 Task: select a rule when a card is selectd in list name by anyone except me.
Action: Mouse moved to (1178, 92)
Screenshot: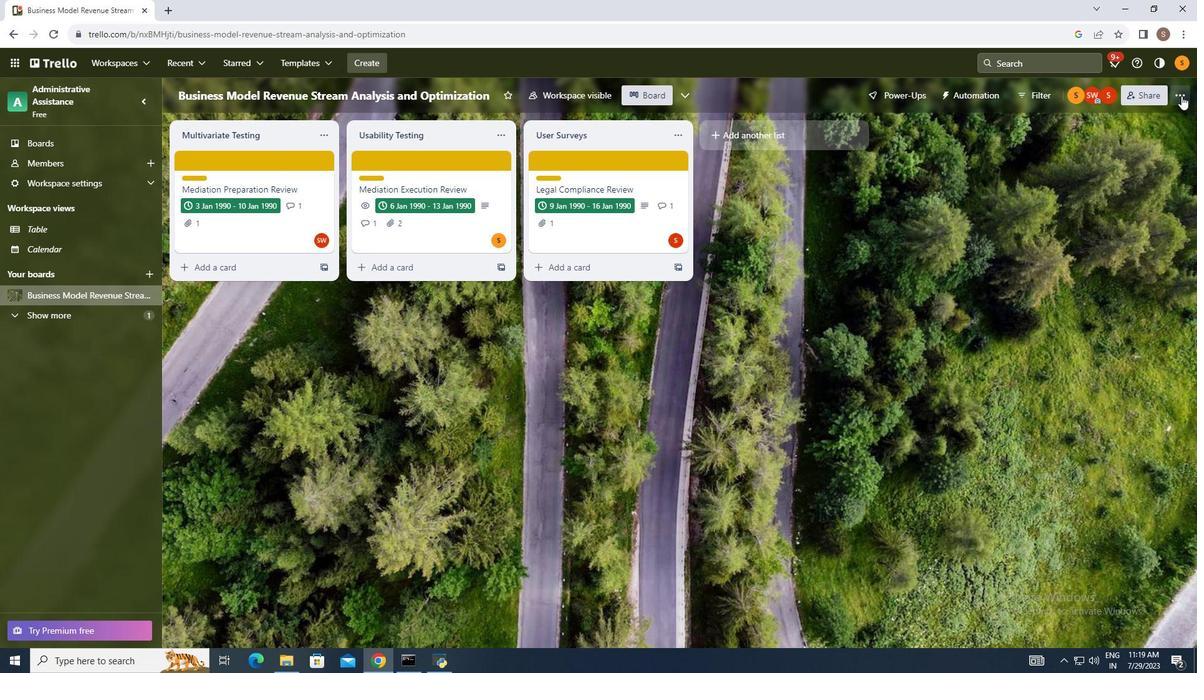 
Action: Mouse pressed left at (1178, 92)
Screenshot: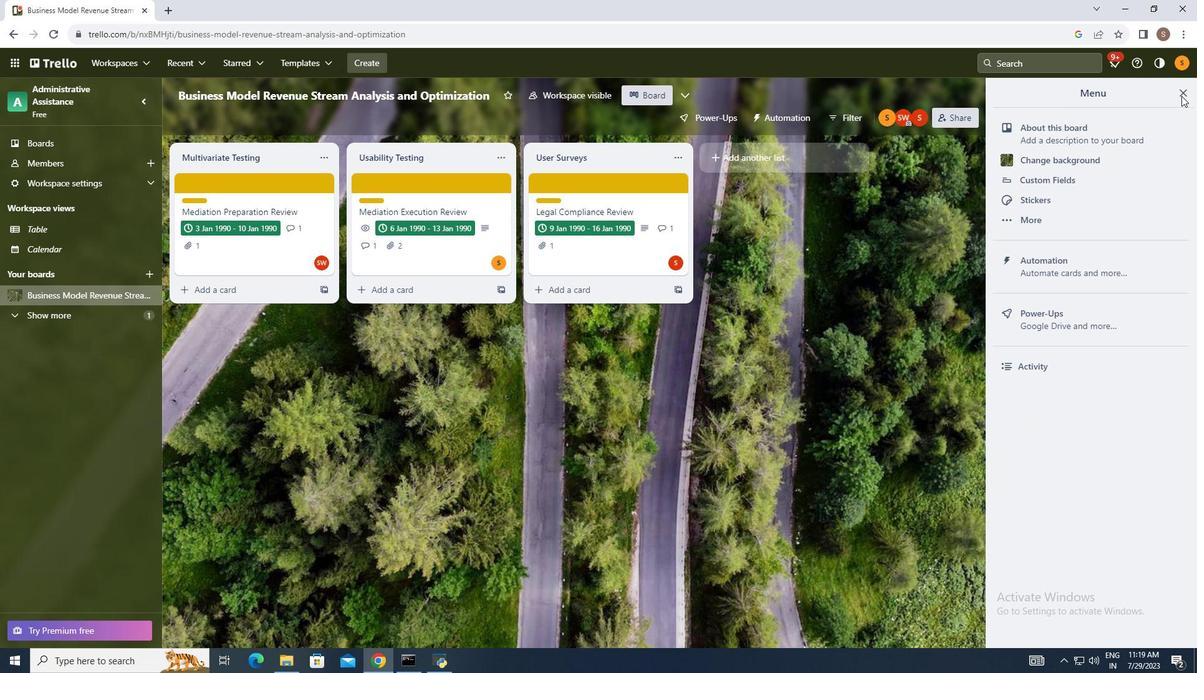 
Action: Mouse moved to (1076, 269)
Screenshot: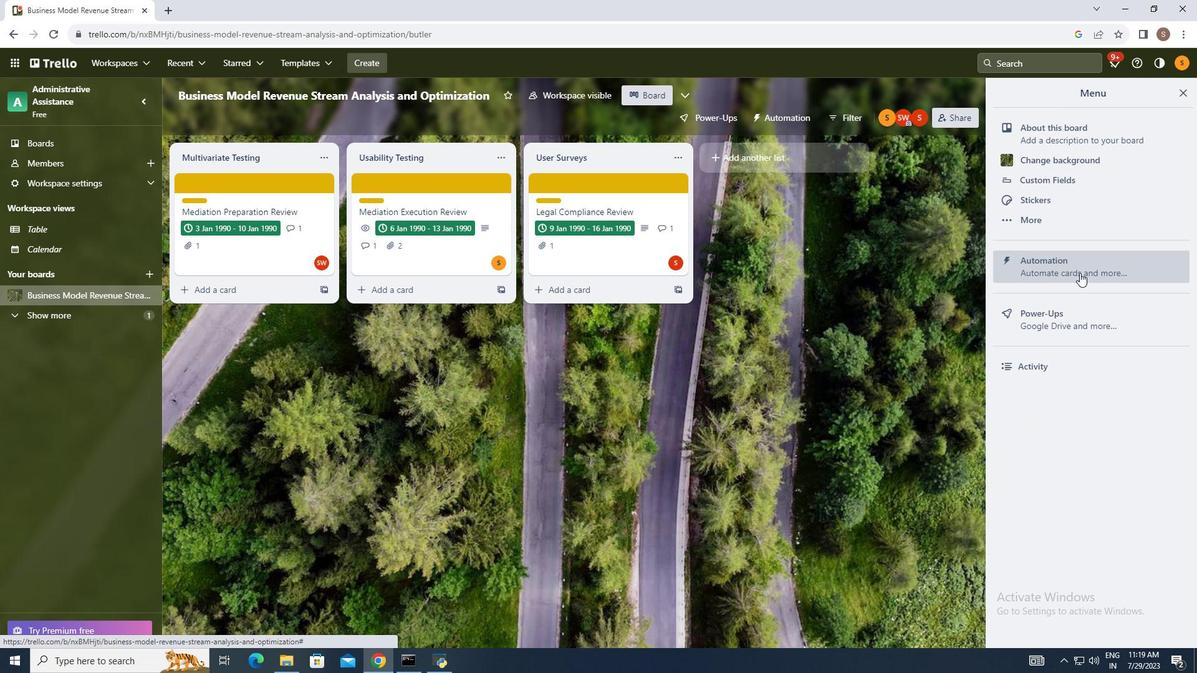 
Action: Mouse pressed left at (1076, 269)
Screenshot: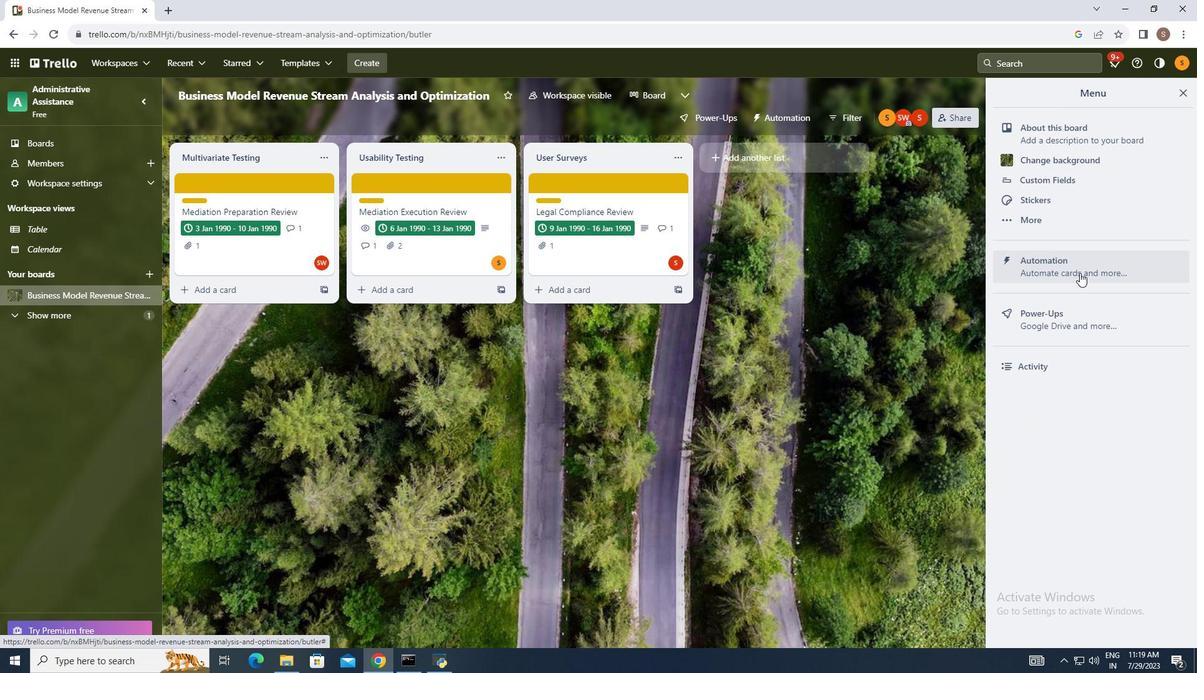 
Action: Mouse moved to (244, 221)
Screenshot: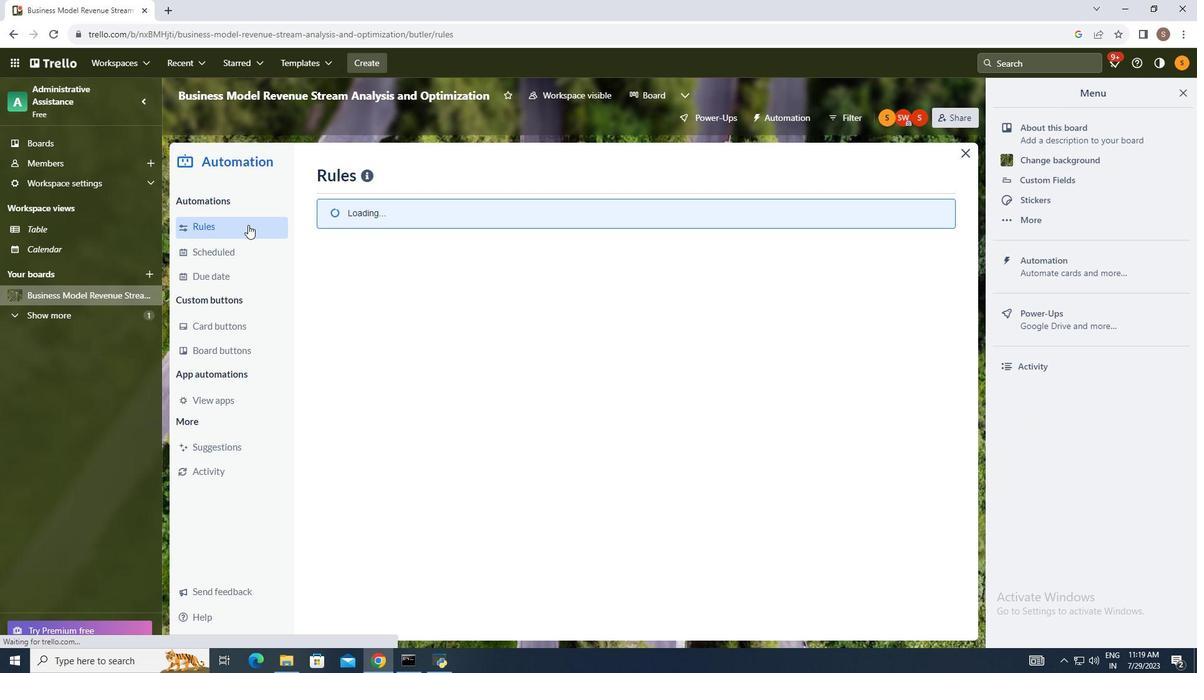 
Action: Mouse pressed left at (244, 221)
Screenshot: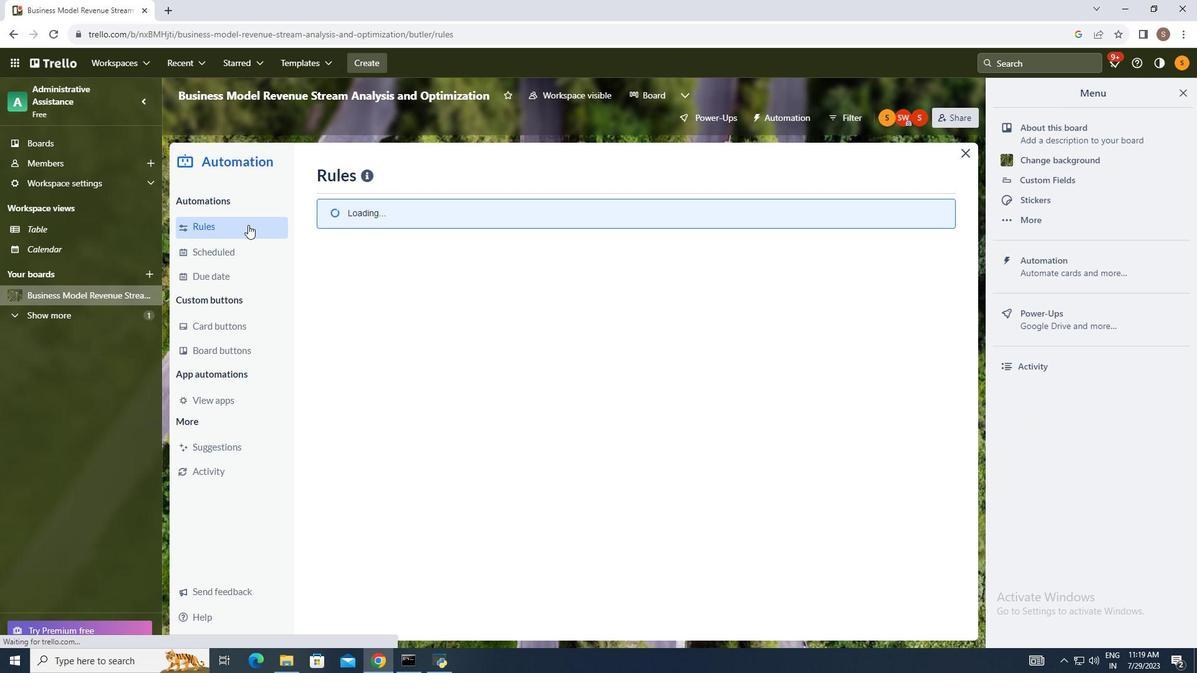 
Action: Mouse moved to (828, 164)
Screenshot: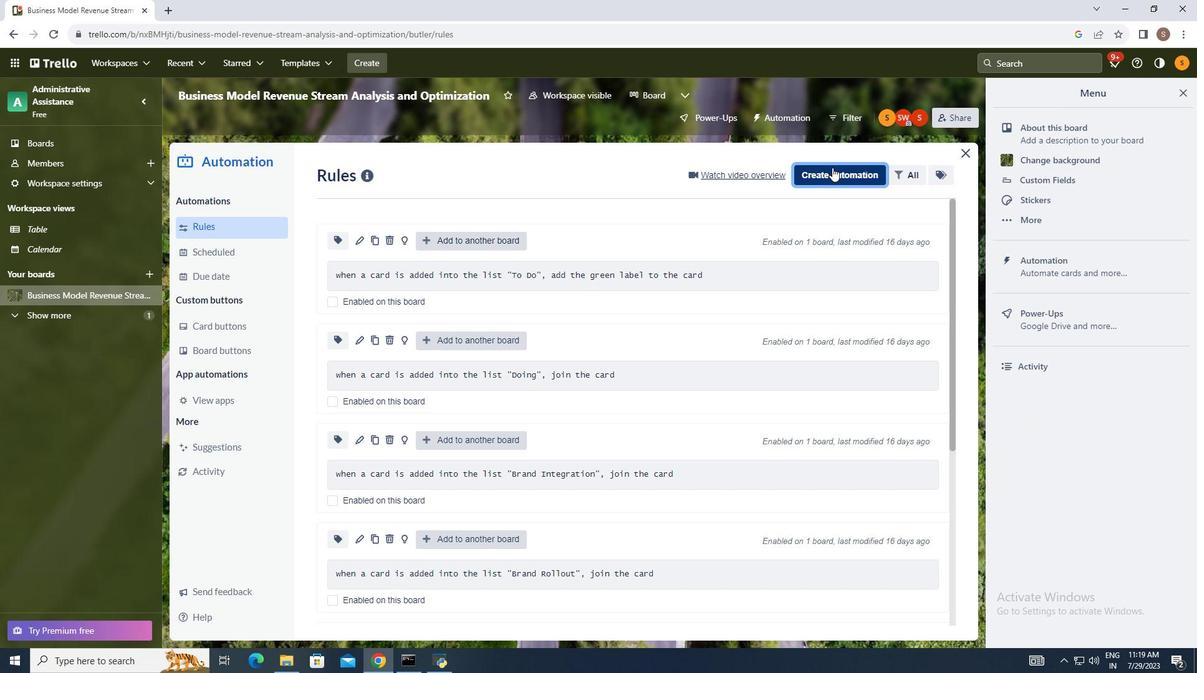 
Action: Mouse pressed left at (828, 164)
Screenshot: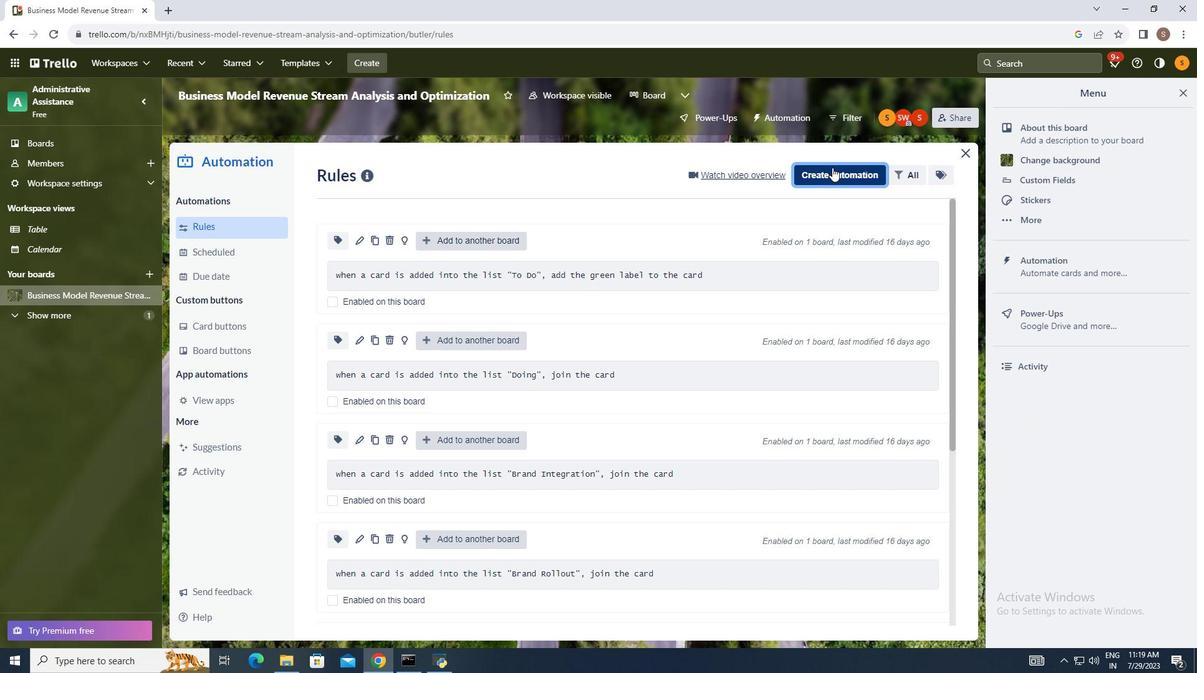 
Action: Mouse moved to (623, 293)
Screenshot: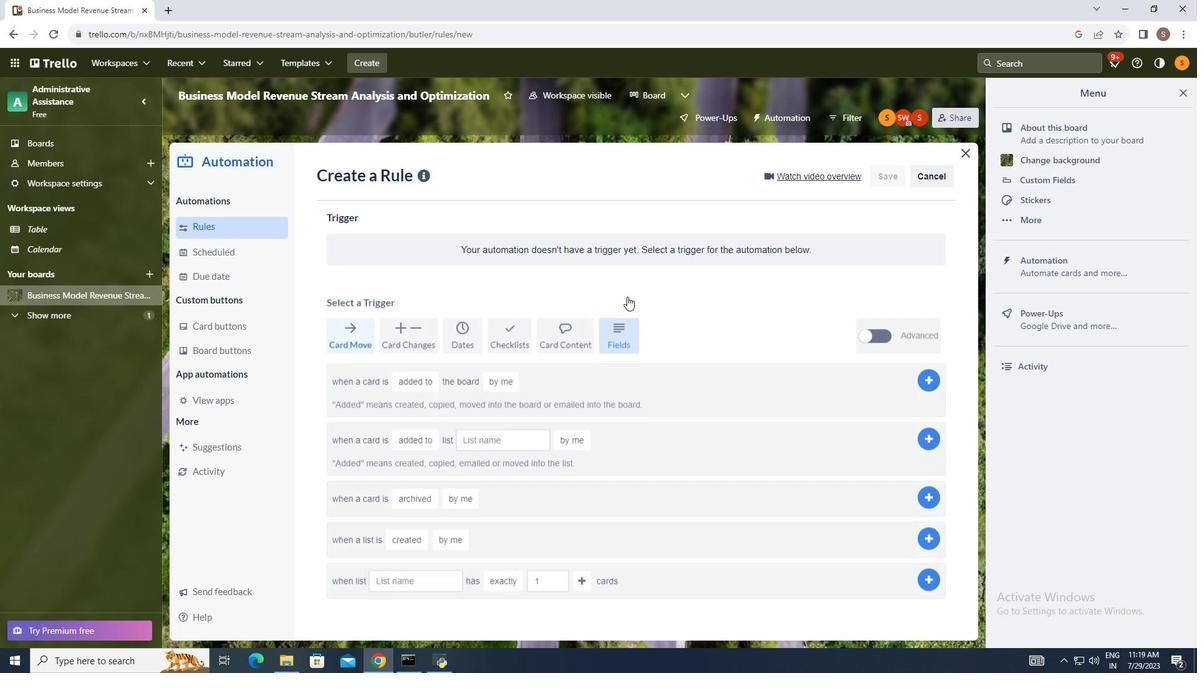 
Action: Mouse pressed left at (623, 293)
Screenshot: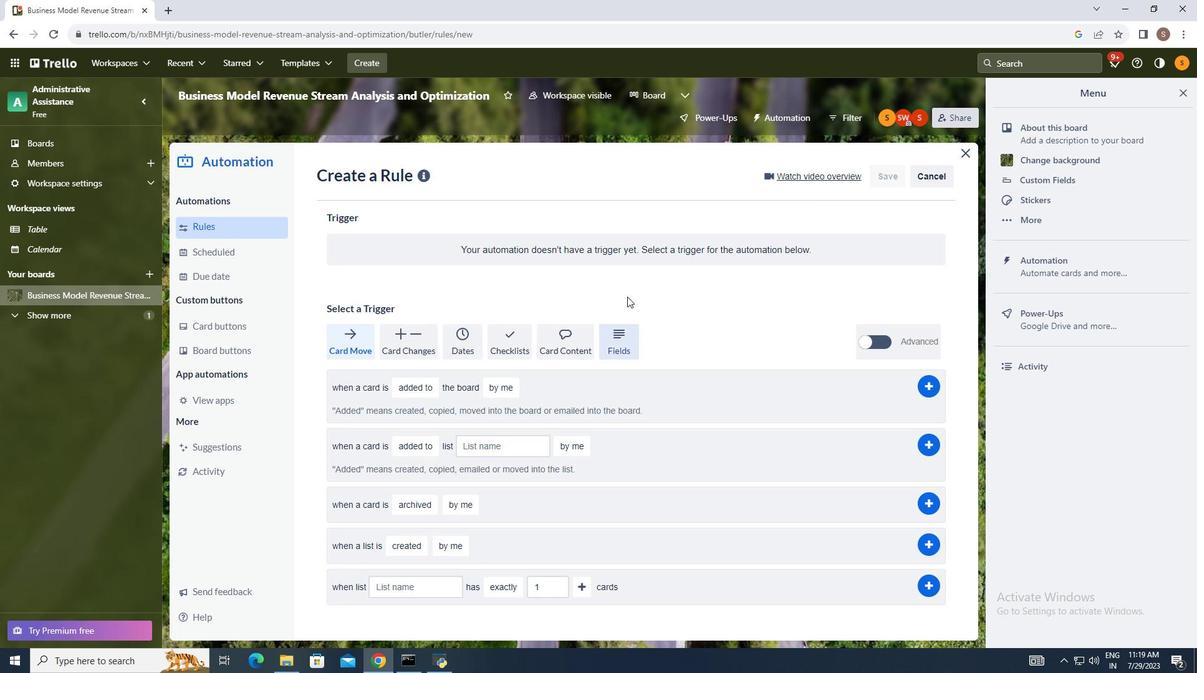 
Action: Mouse moved to (422, 439)
Screenshot: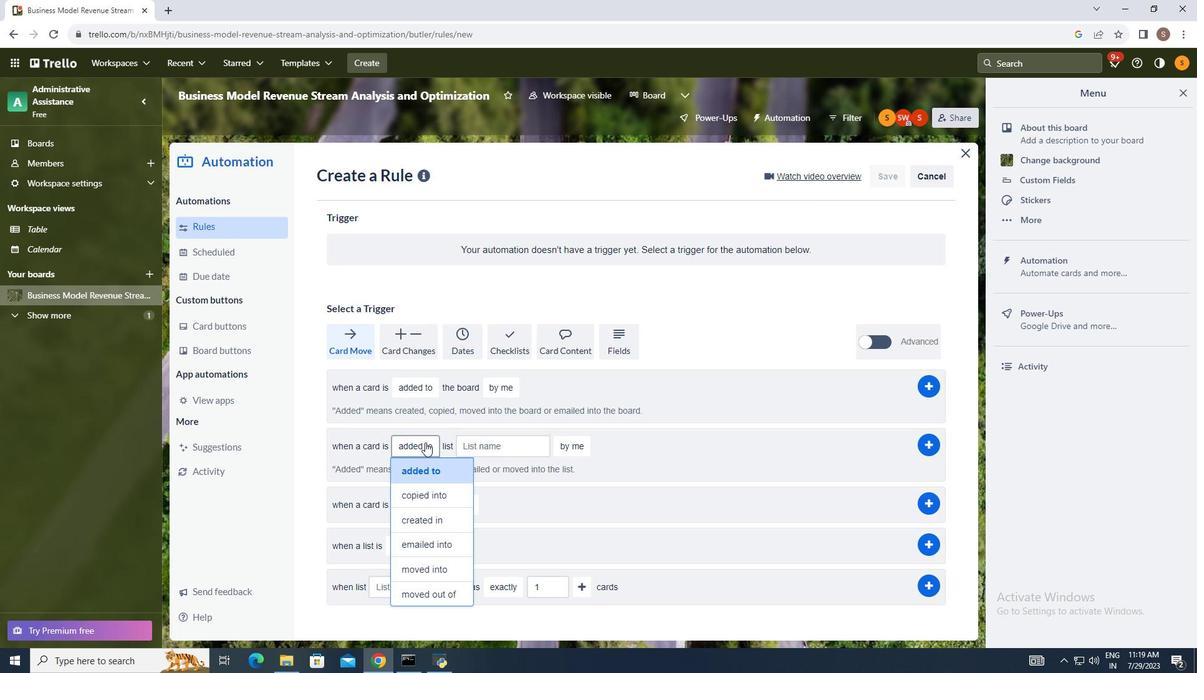 
Action: Mouse pressed left at (422, 439)
Screenshot: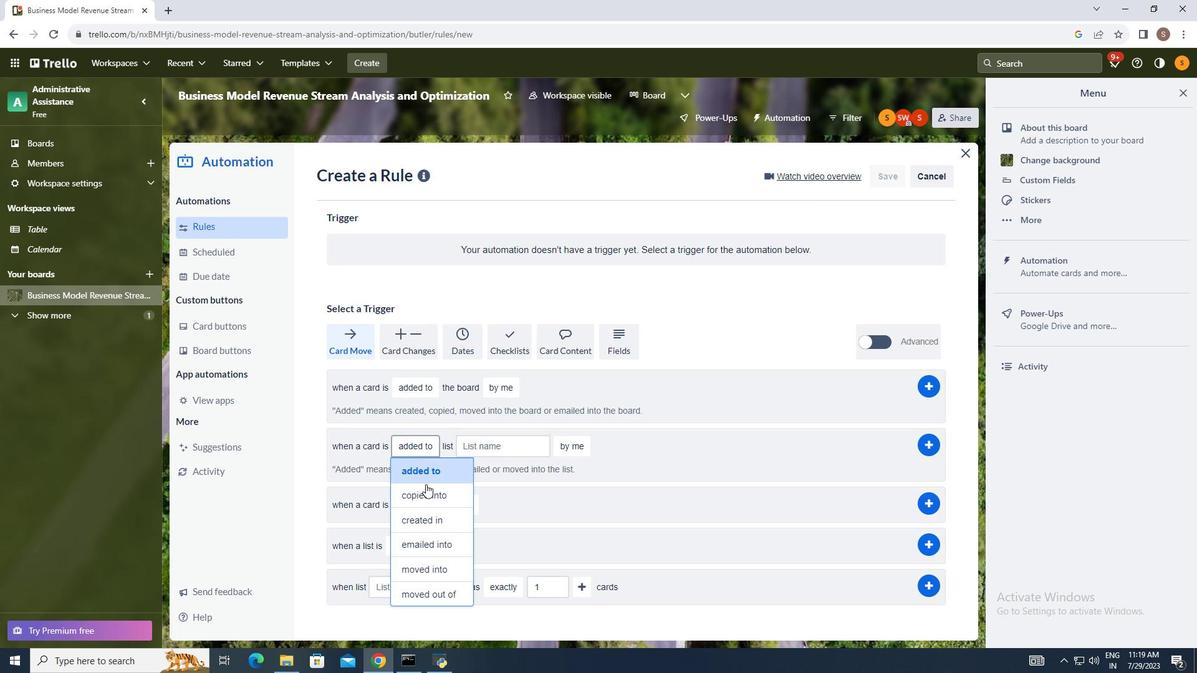 
Action: Mouse moved to (417, 515)
Screenshot: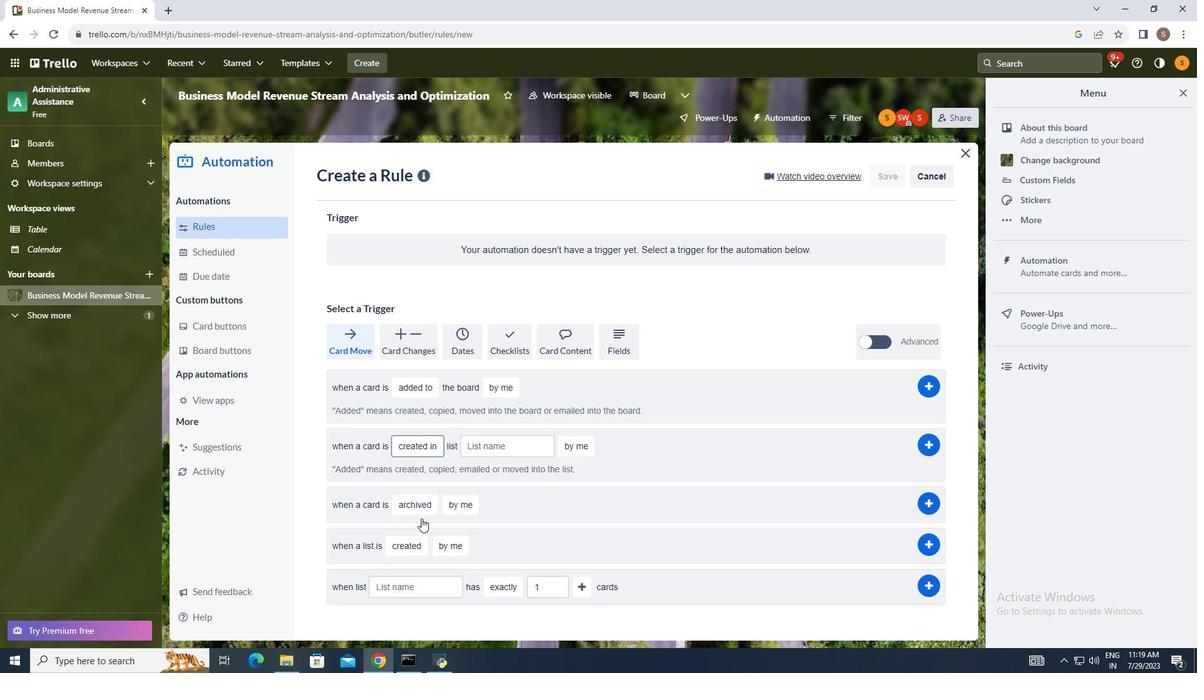 
Action: Mouse pressed left at (417, 515)
Screenshot: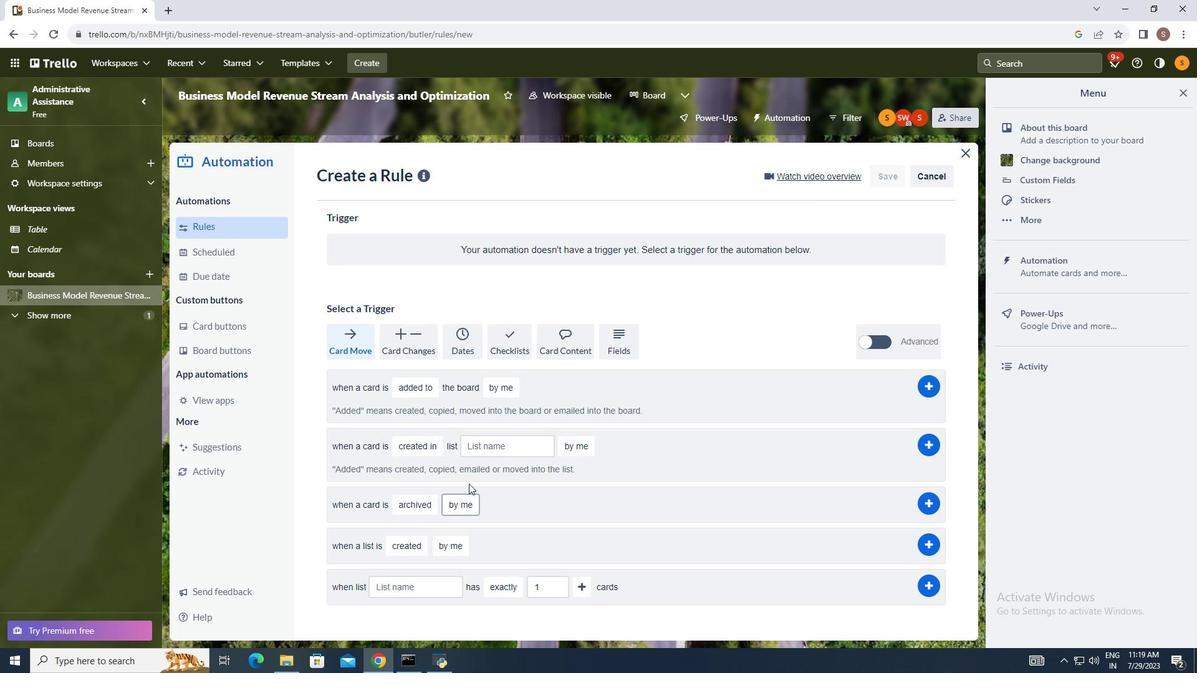 
Action: Mouse moved to (477, 444)
Screenshot: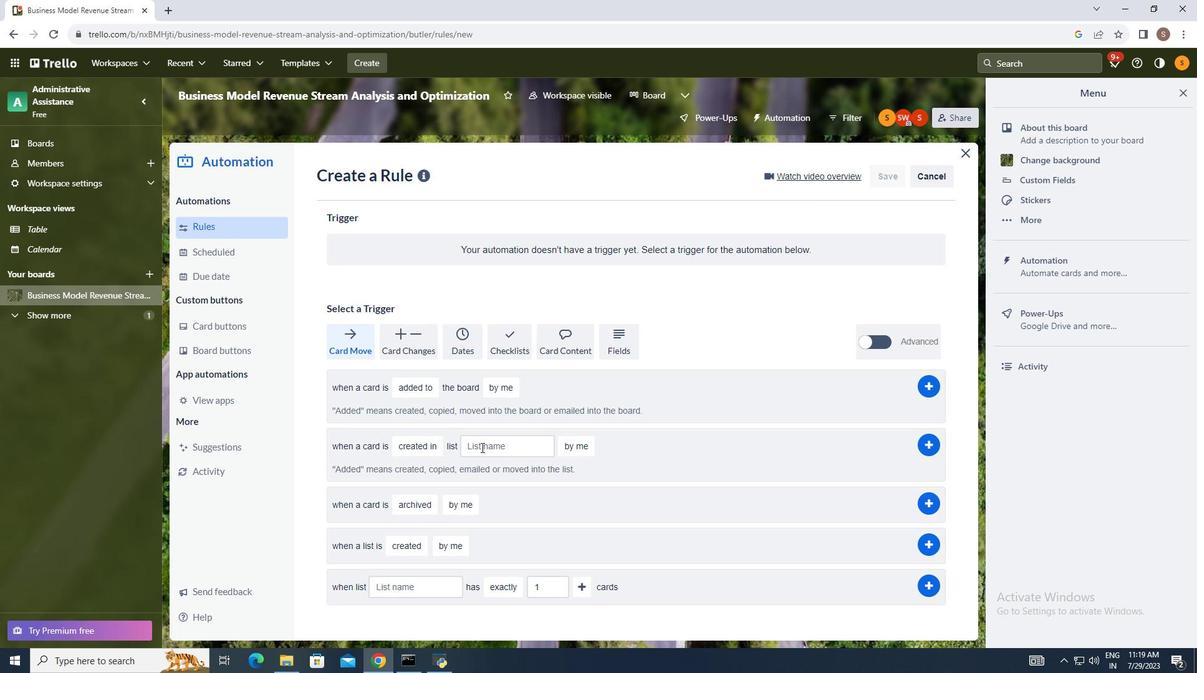 
Action: Mouse pressed left at (477, 444)
Screenshot: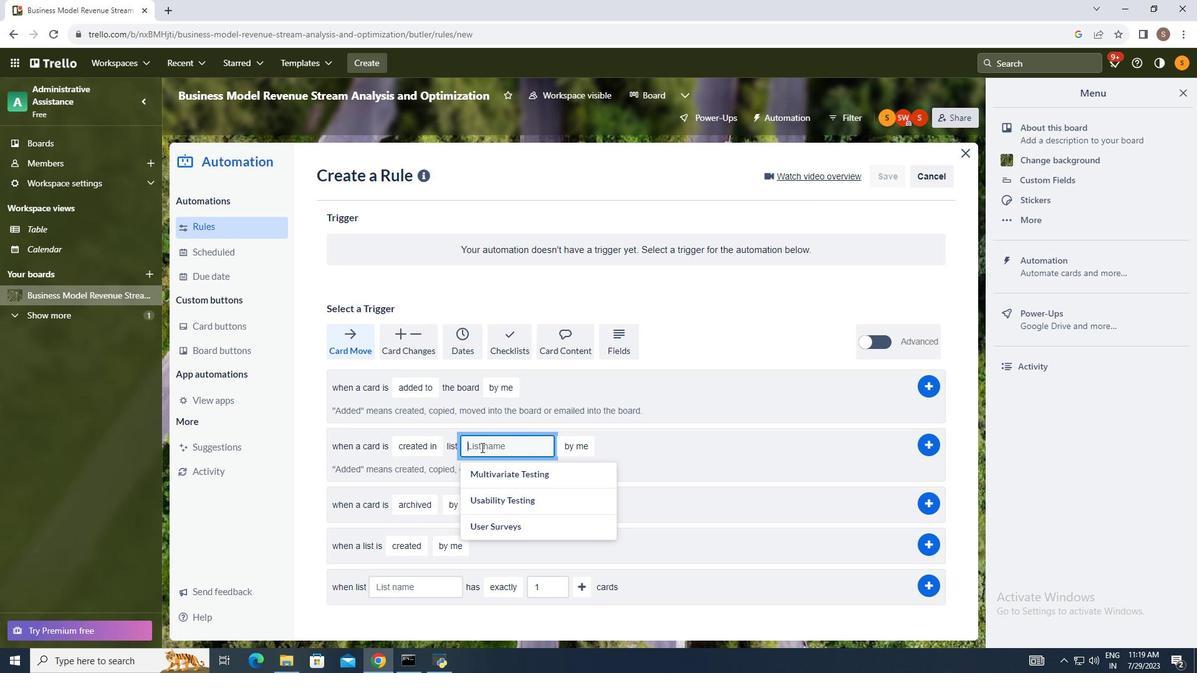 
Action: Key pressed name
Screenshot: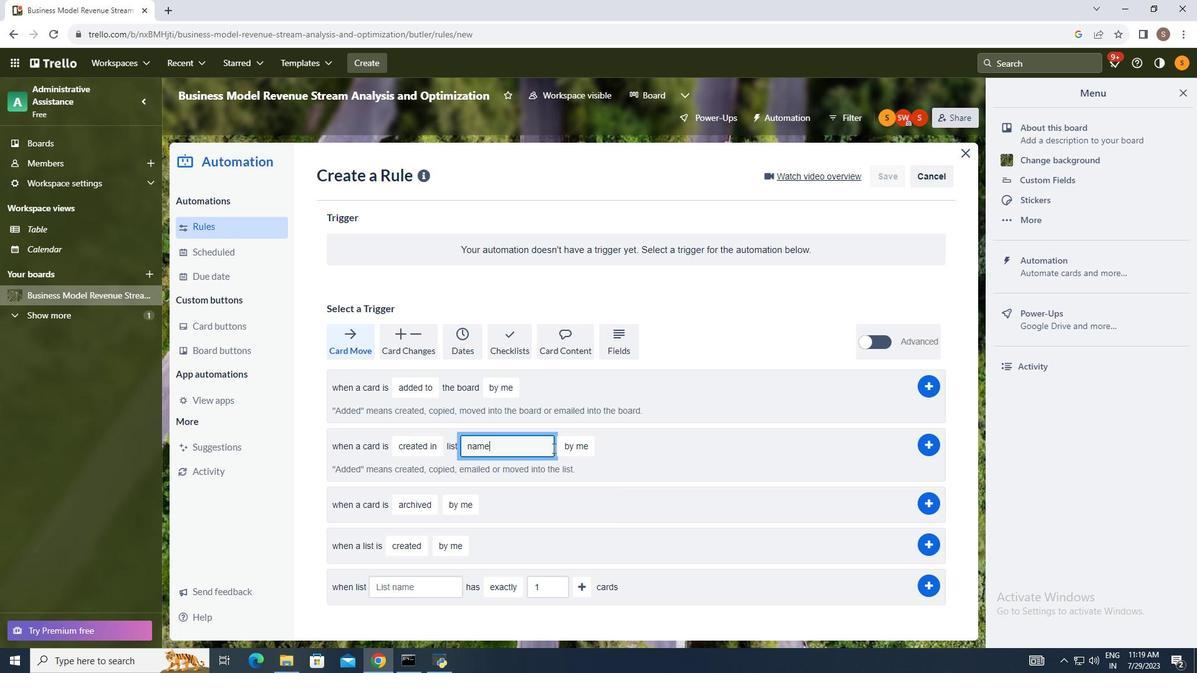 
Action: Mouse moved to (561, 445)
Screenshot: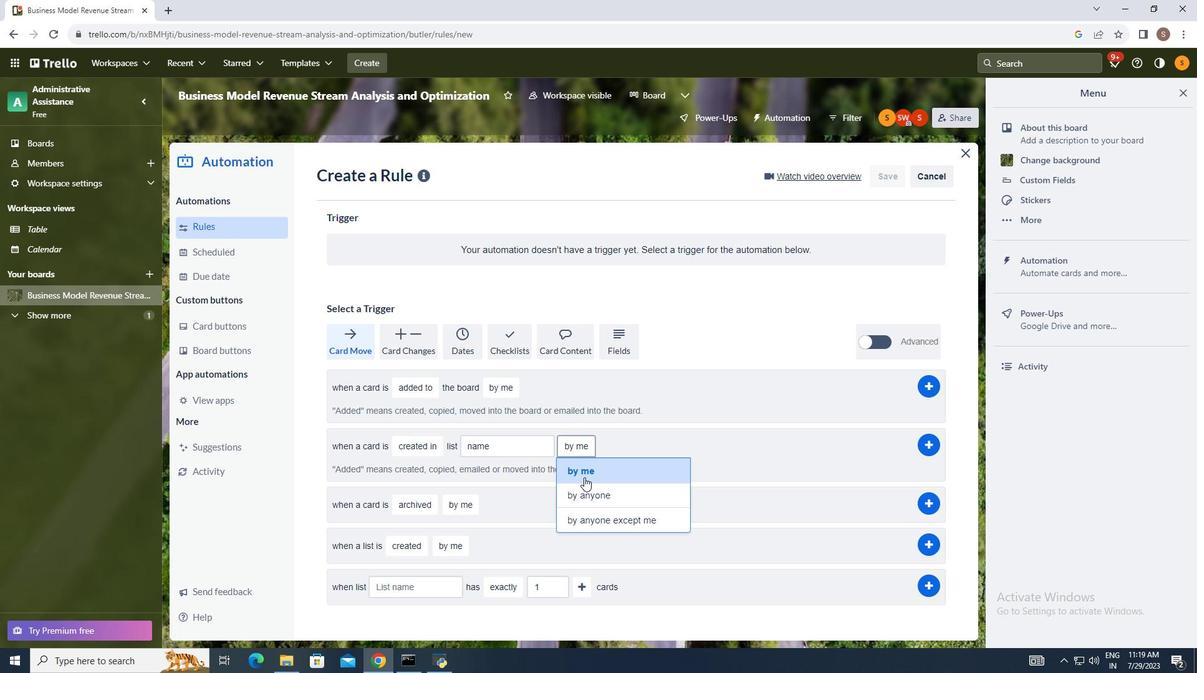 
Action: Mouse pressed left at (561, 445)
Screenshot: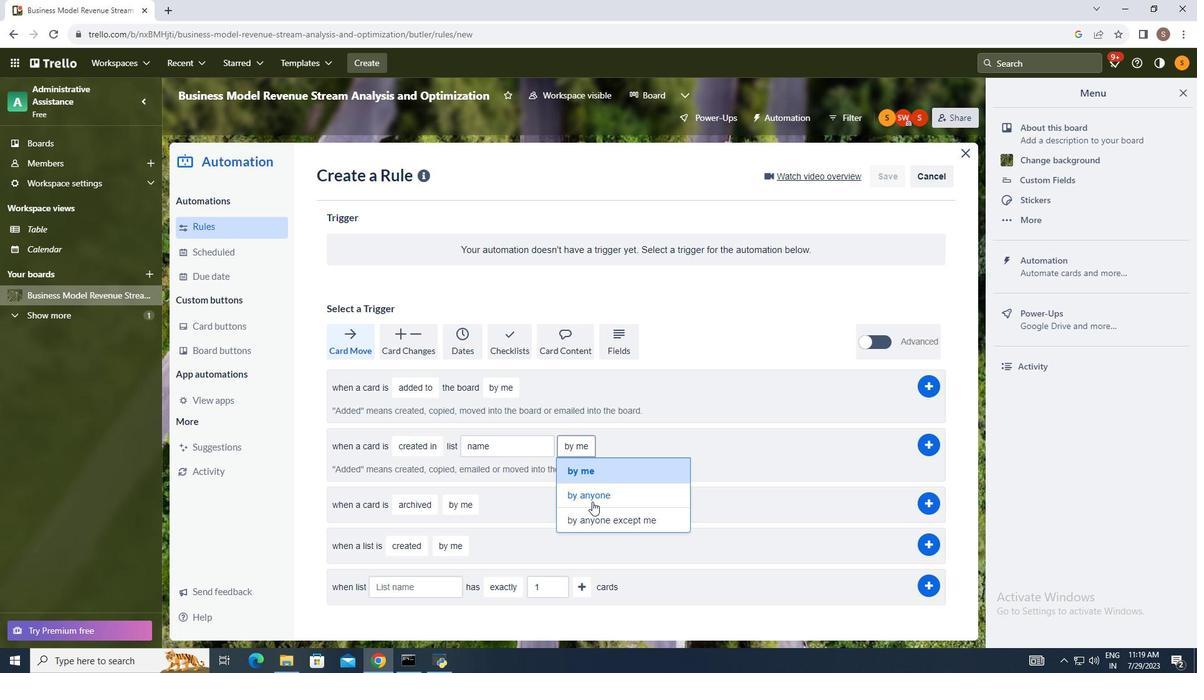 
Action: Mouse moved to (592, 512)
Screenshot: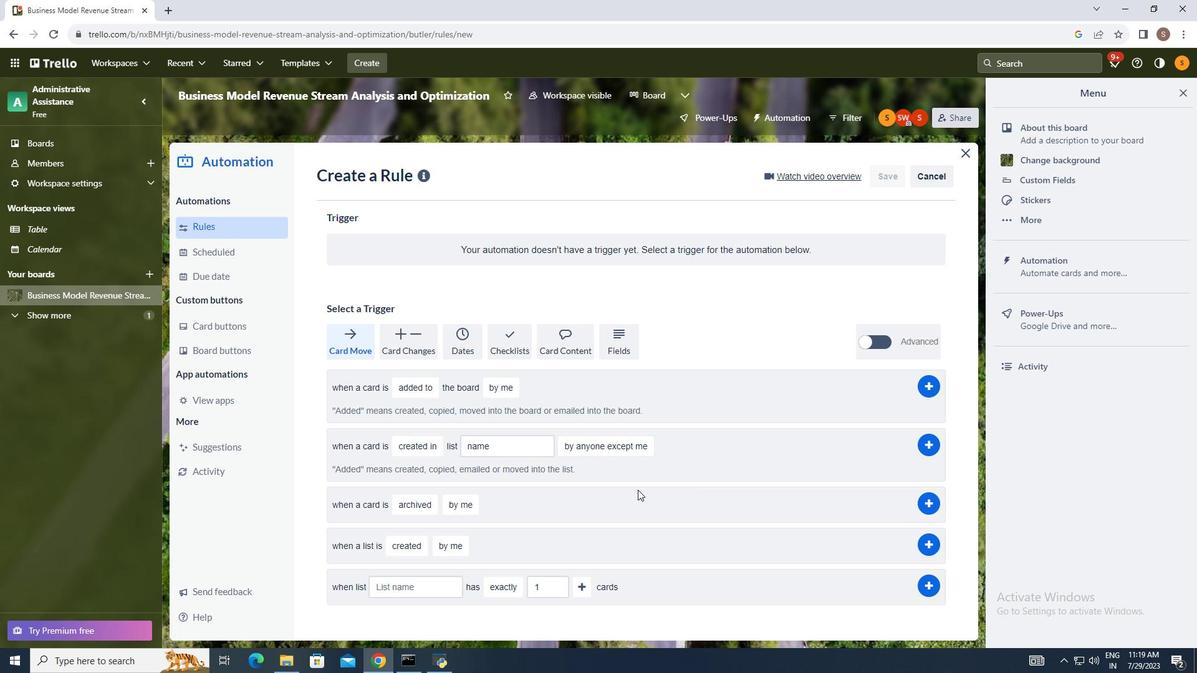 
Action: Mouse pressed left at (592, 512)
Screenshot: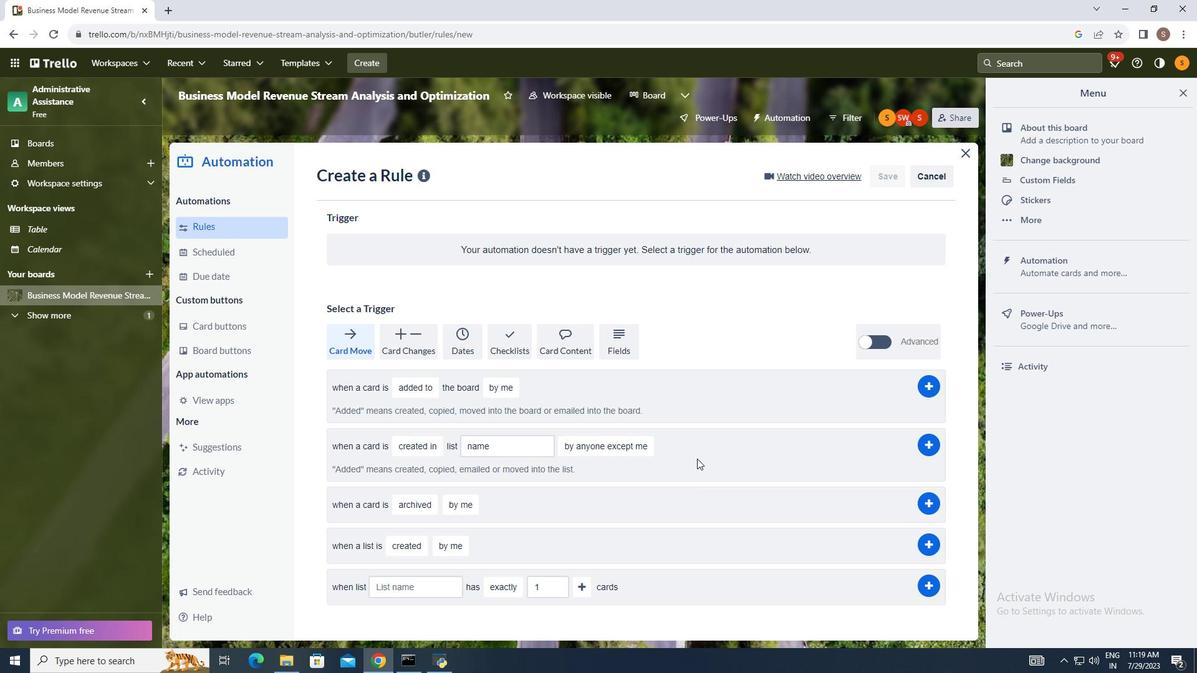 
Action: Mouse moved to (695, 454)
Screenshot: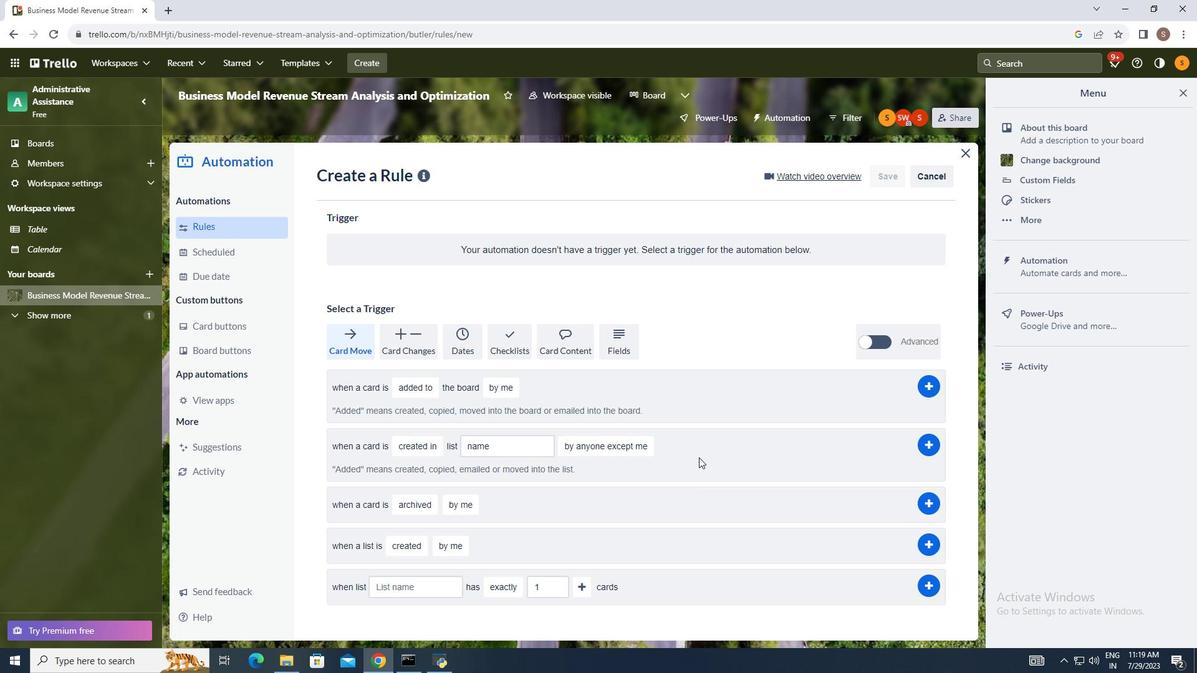 
